 Task: Apply numbered list to description text.
Action: Mouse moved to (731, 463)
Screenshot: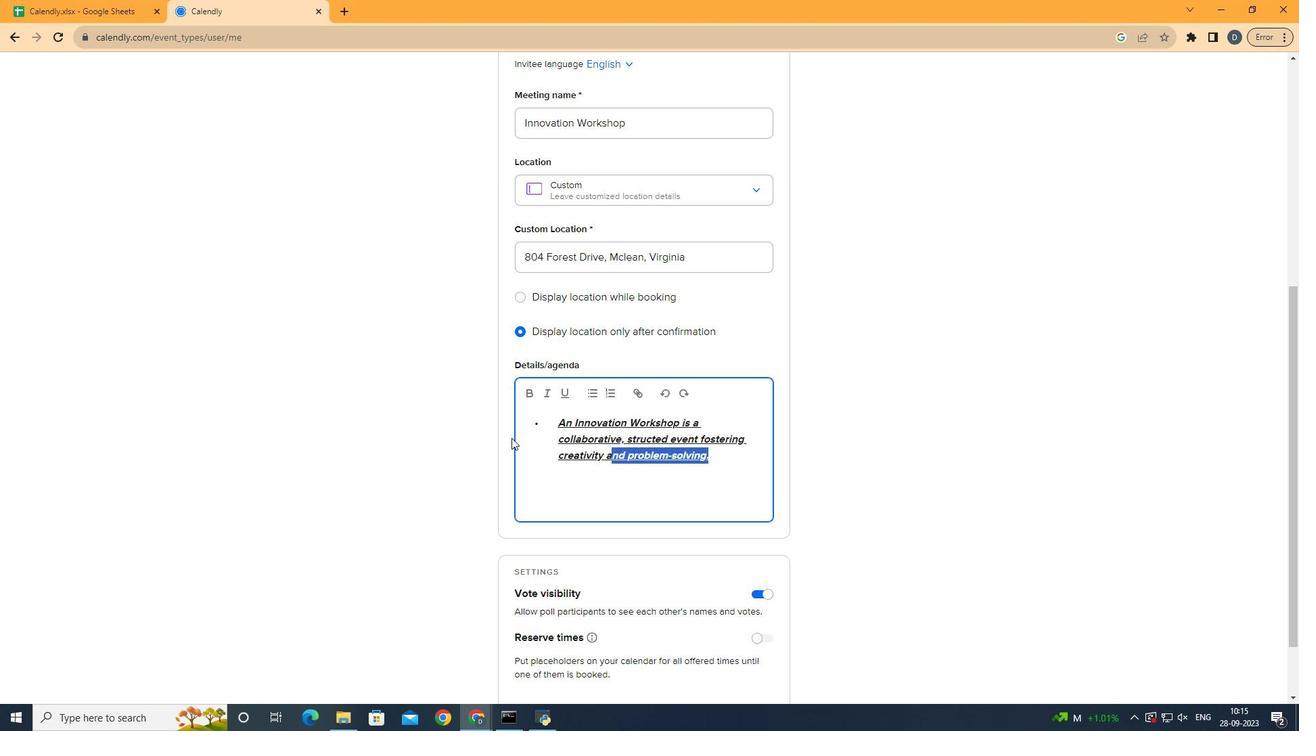
Action: Mouse pressed left at (731, 463)
Screenshot: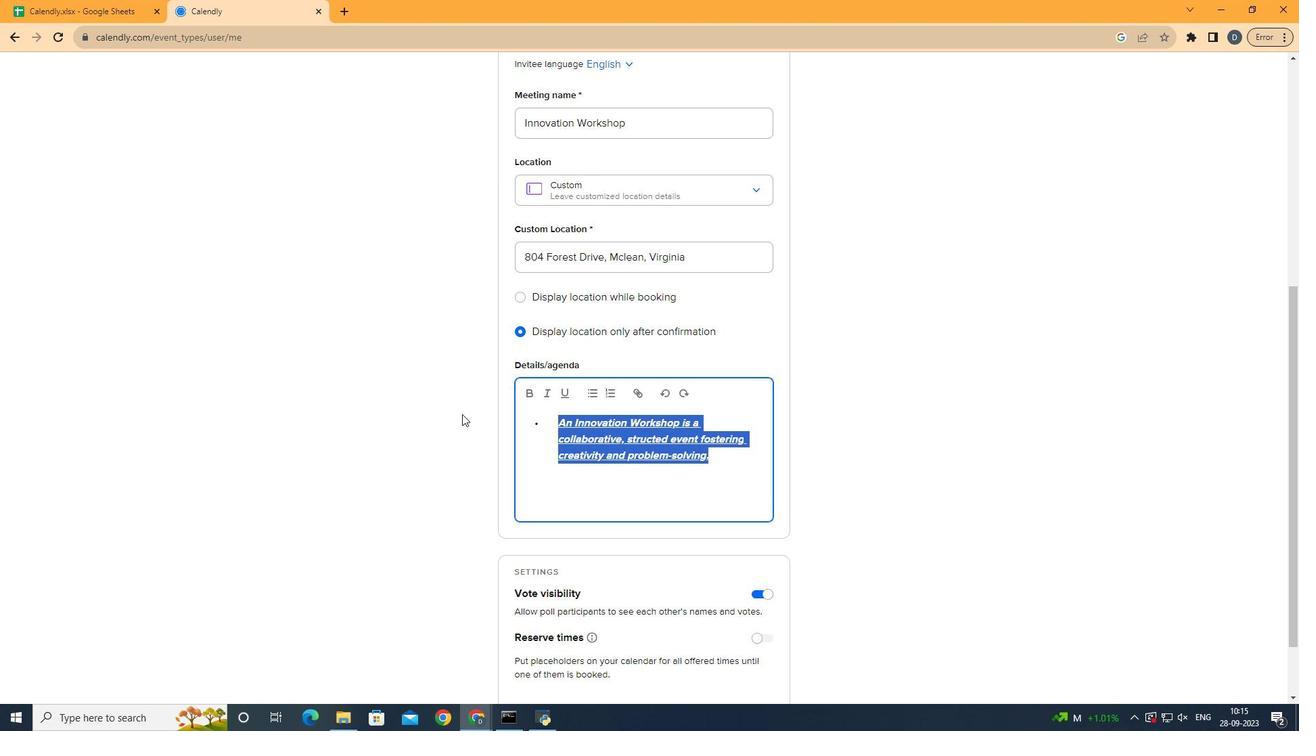 
Action: Mouse moved to (603, 389)
Screenshot: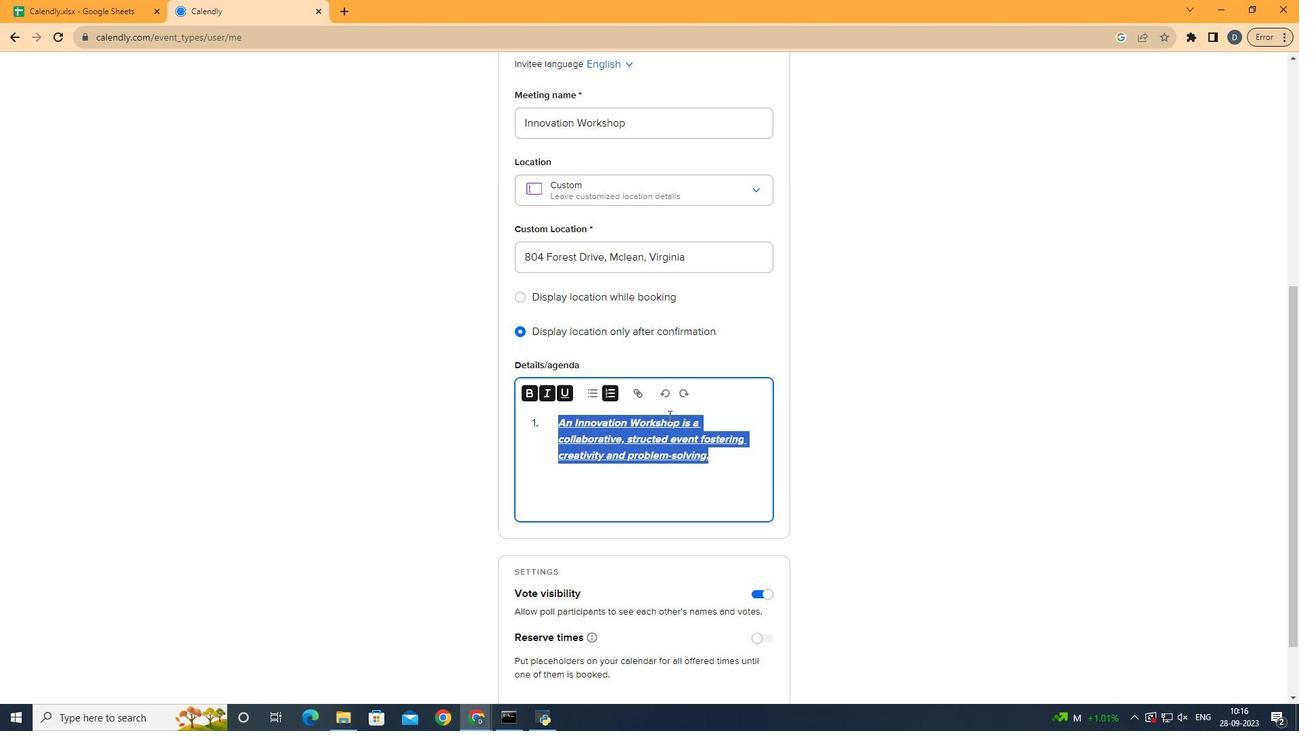
Action: Mouse pressed left at (603, 389)
Screenshot: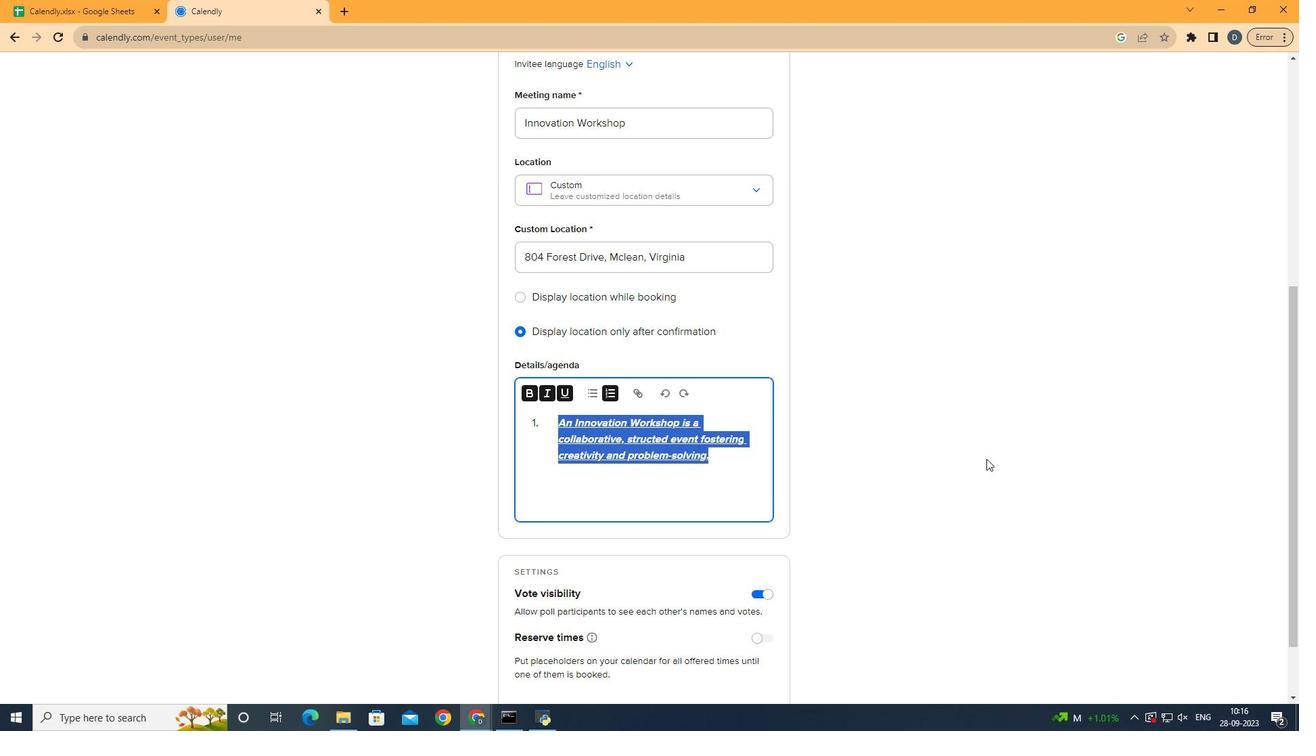 
Action: Mouse moved to (985, 455)
Screenshot: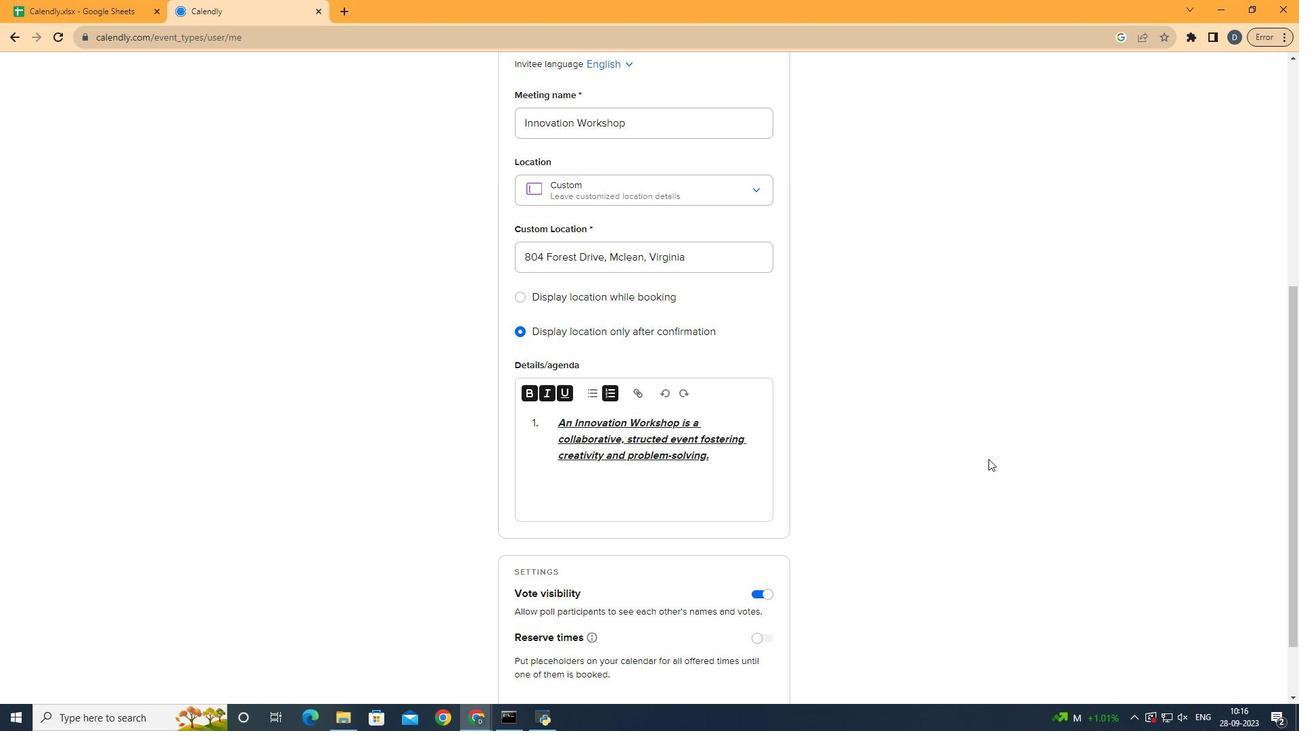 
Action: Mouse pressed left at (985, 455)
Screenshot: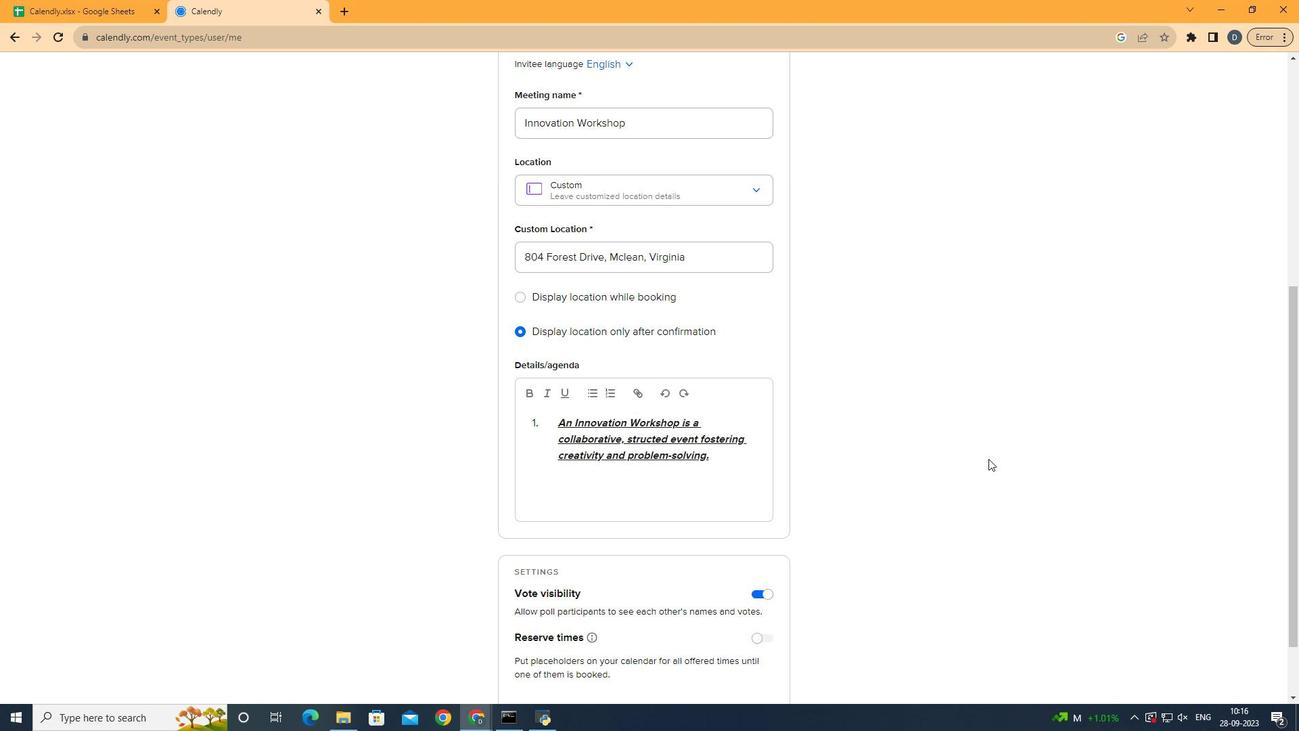 
